 Task: Sort the products in the category "Sushi" by best match.
Action: Mouse moved to (17, 132)
Screenshot: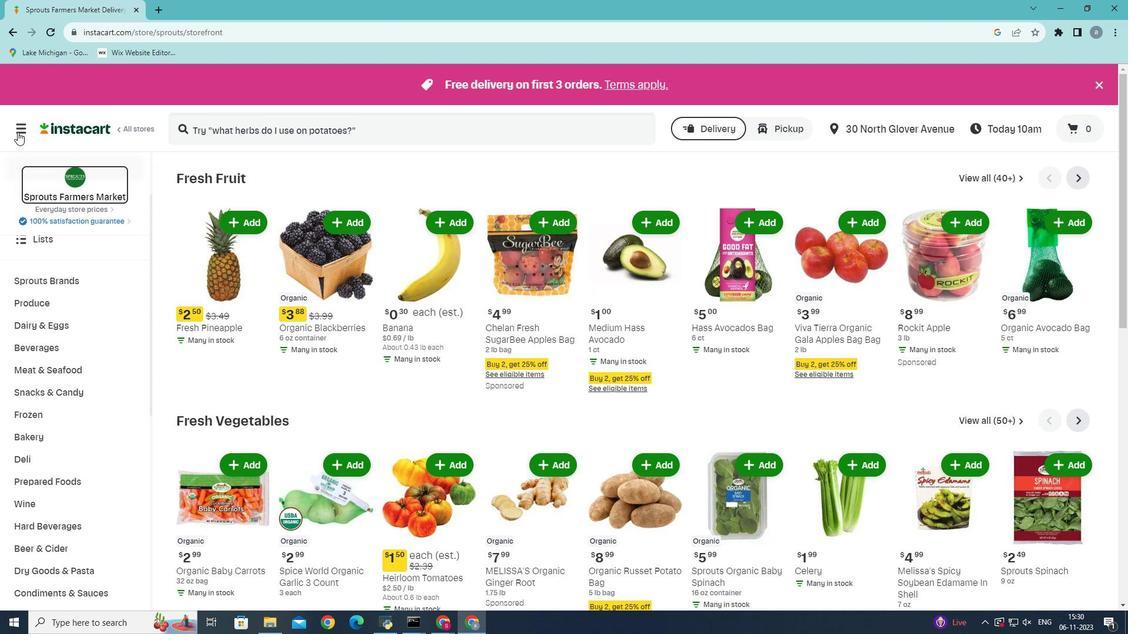 
Action: Mouse pressed left at (17, 132)
Screenshot: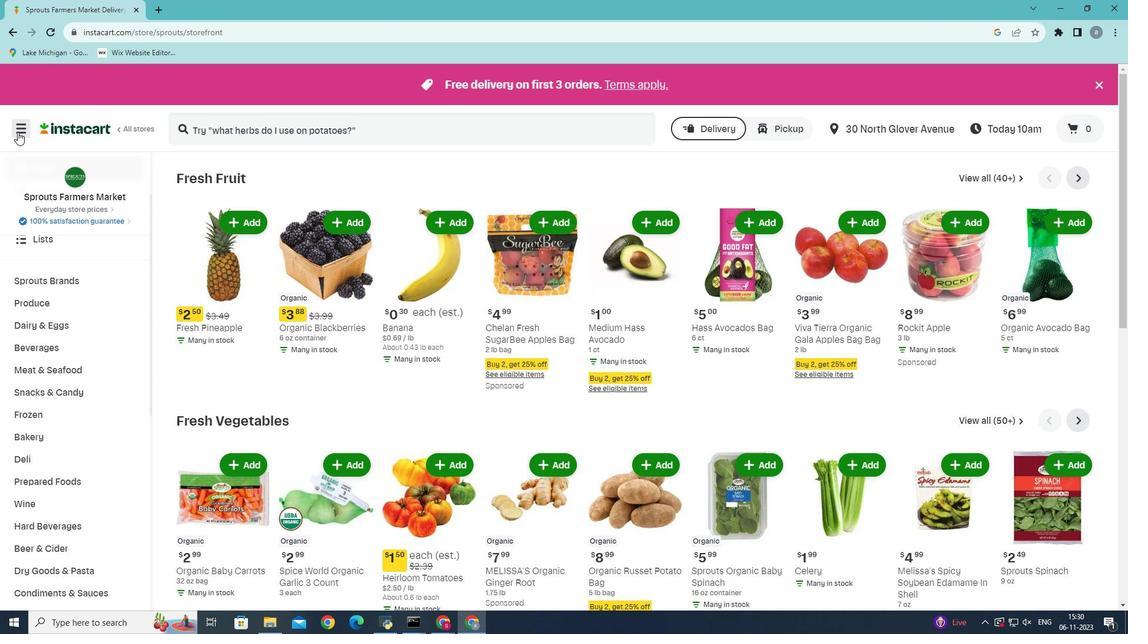 
Action: Mouse moved to (52, 327)
Screenshot: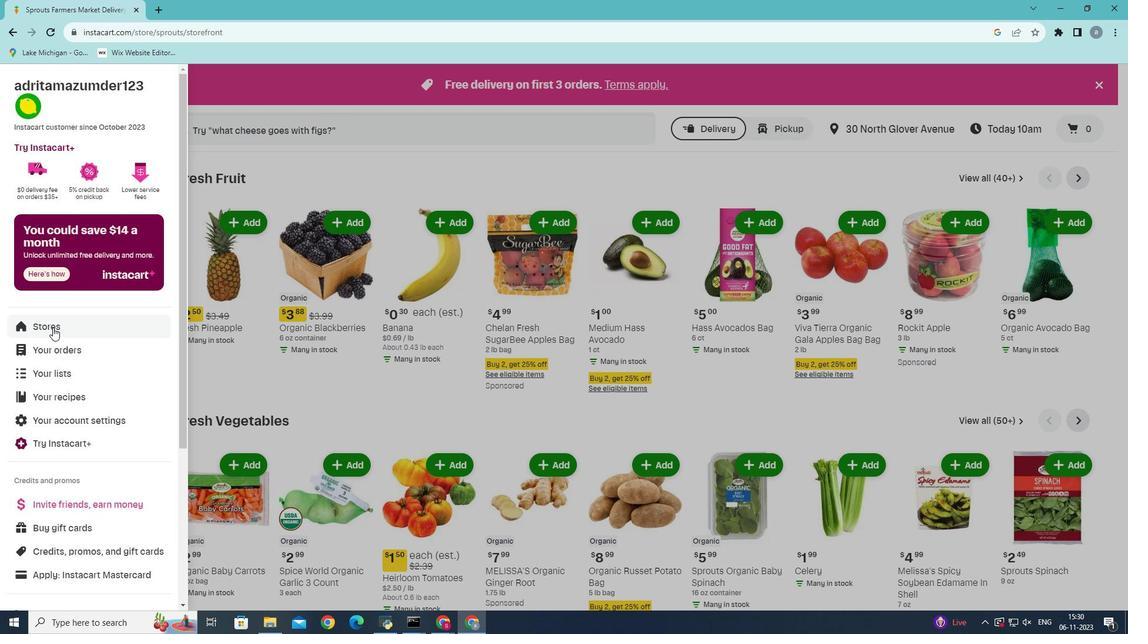
Action: Mouse pressed left at (52, 327)
Screenshot: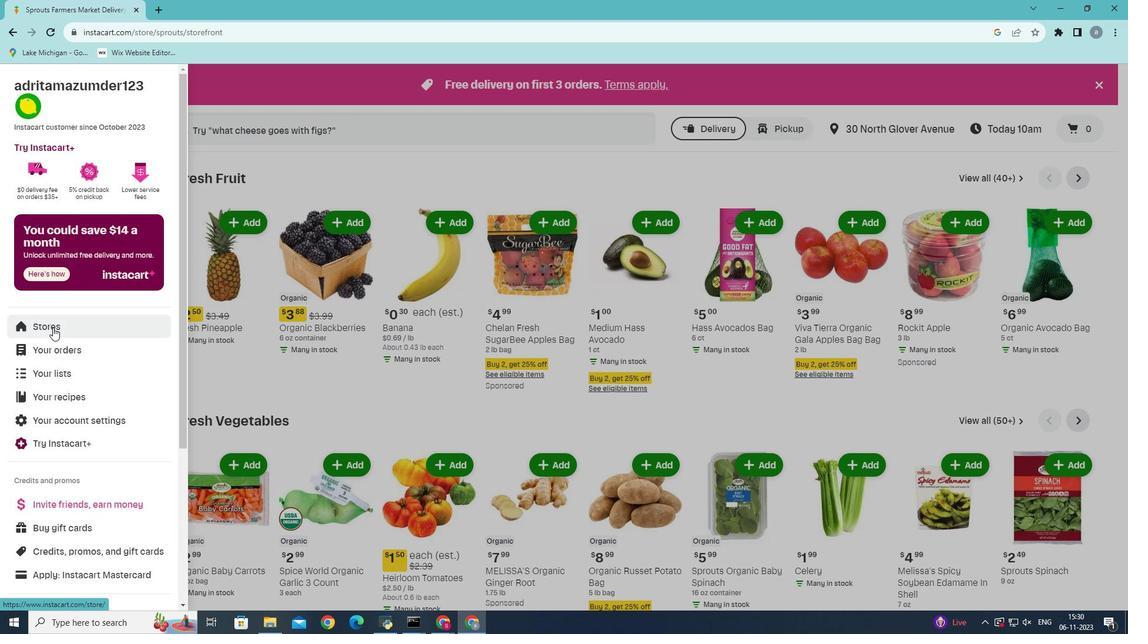 
Action: Mouse moved to (275, 126)
Screenshot: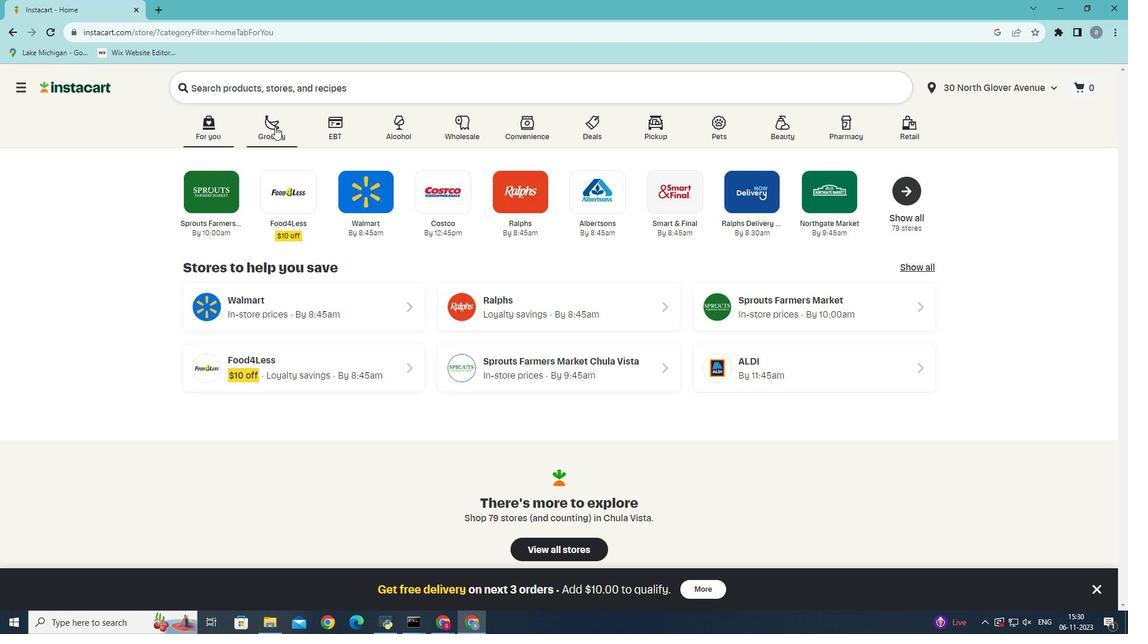 
Action: Mouse pressed left at (275, 126)
Screenshot: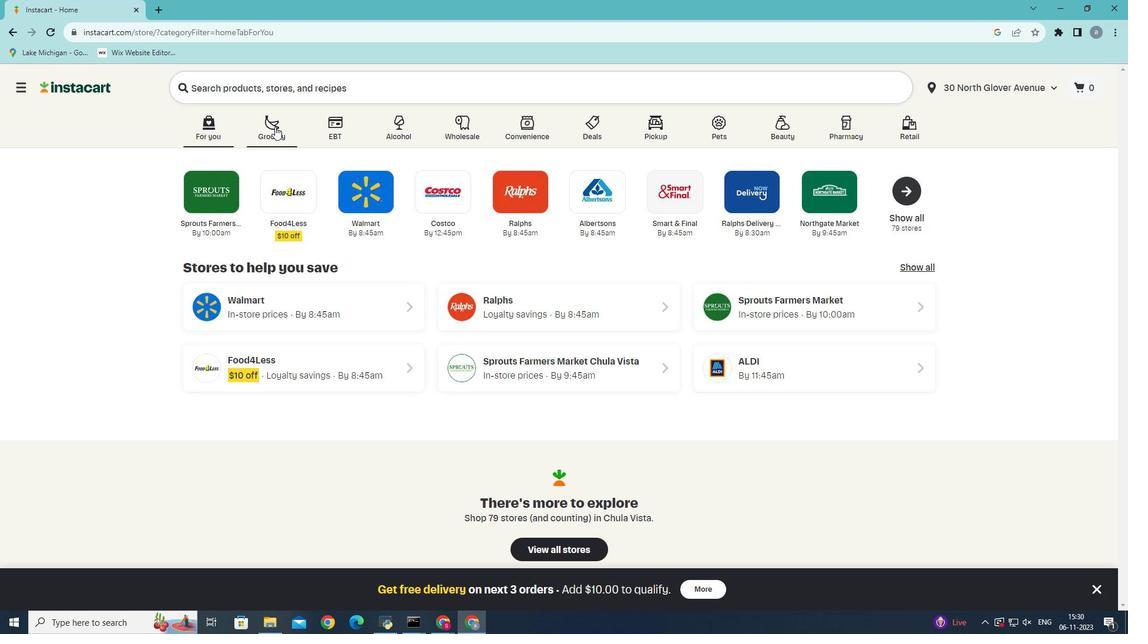 
Action: Mouse moved to (240, 339)
Screenshot: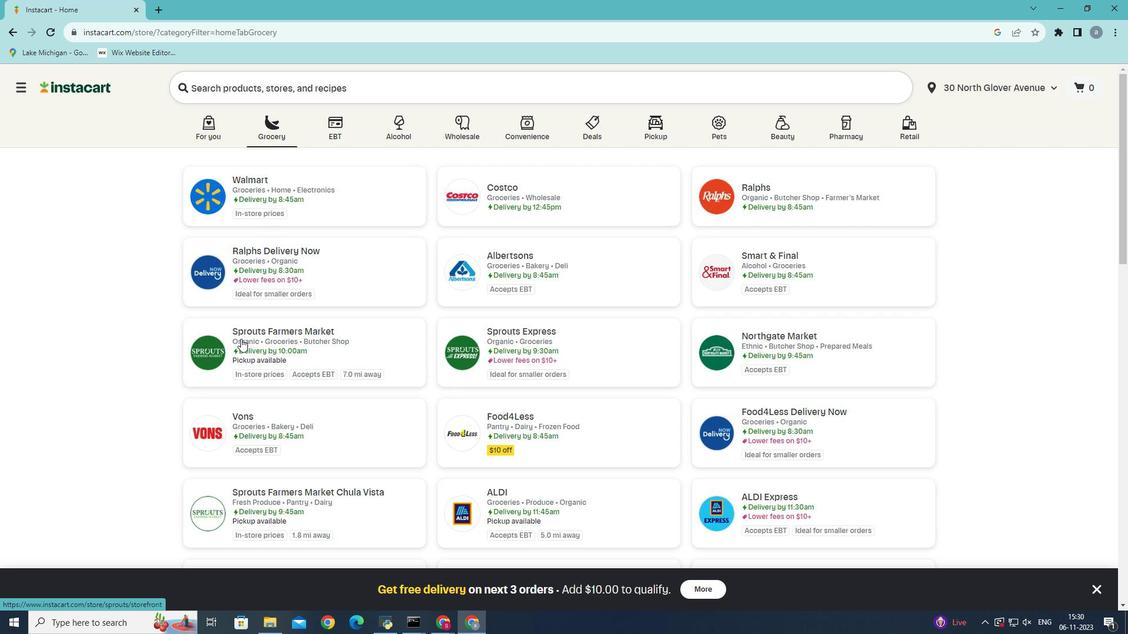 
Action: Mouse pressed left at (240, 339)
Screenshot: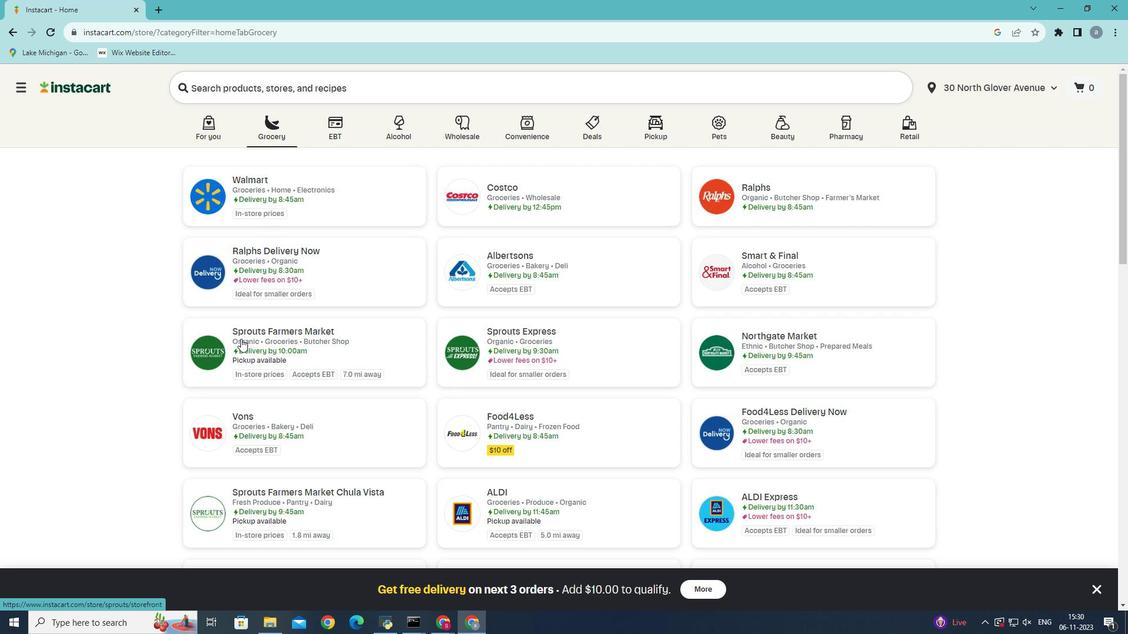 
Action: Mouse moved to (61, 483)
Screenshot: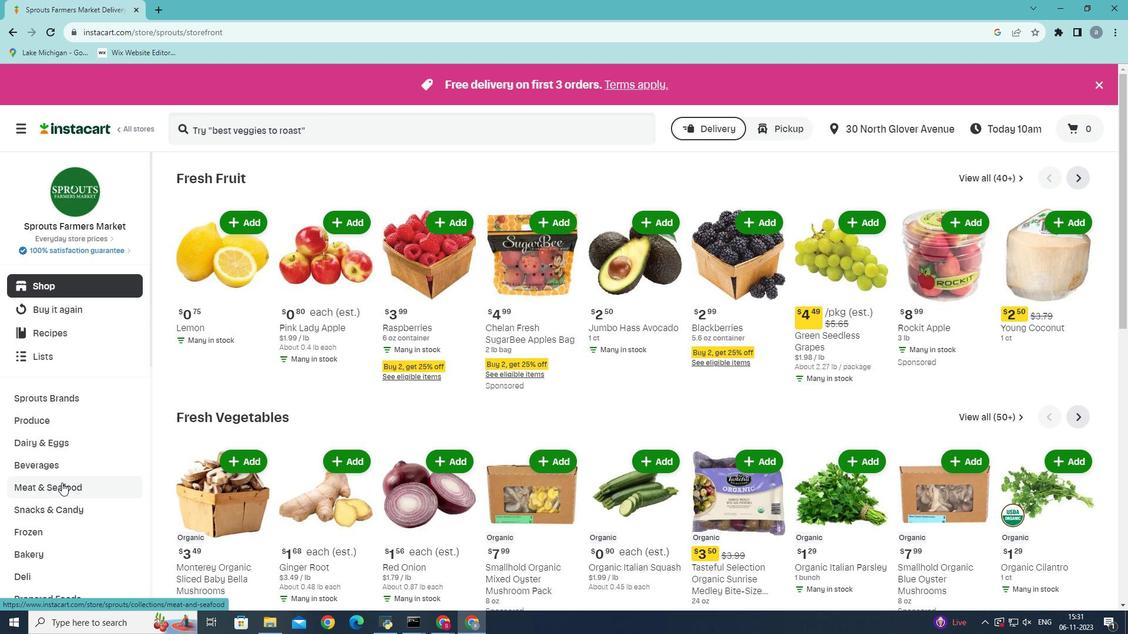 
Action: Mouse scrolled (61, 482) with delta (0, 0)
Screenshot: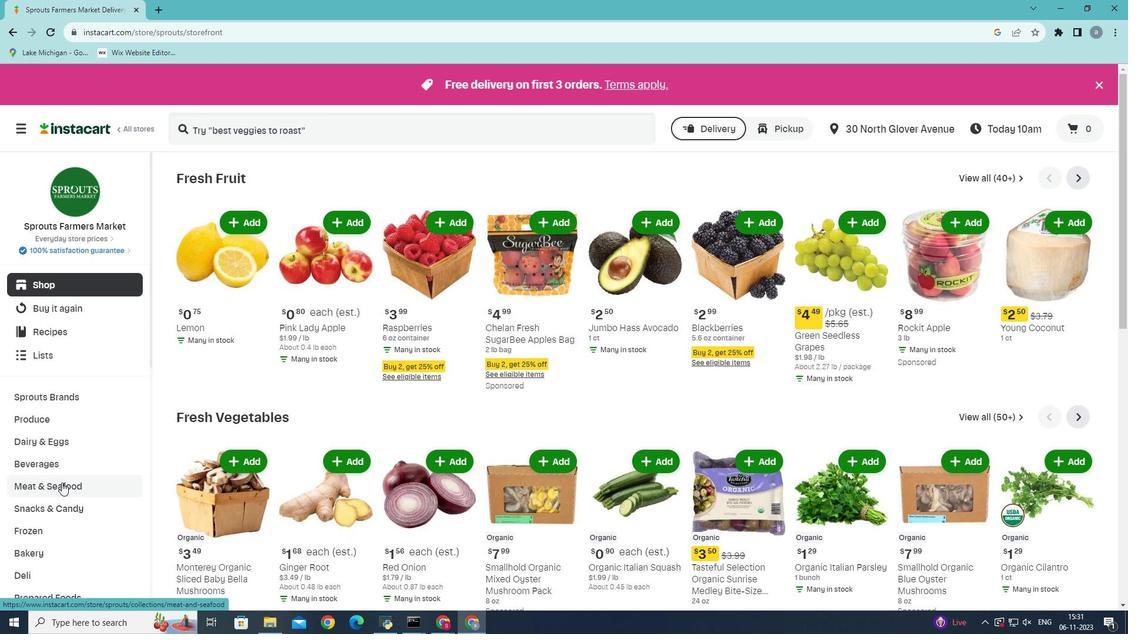 
Action: Mouse scrolled (61, 482) with delta (0, 0)
Screenshot: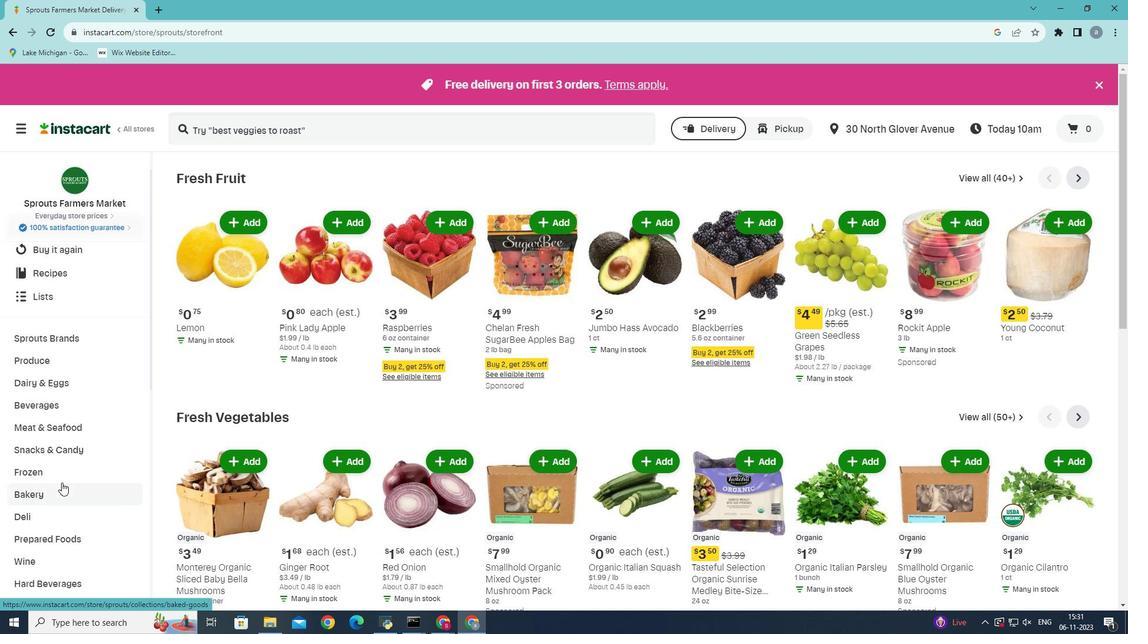 
Action: Mouse moved to (39, 541)
Screenshot: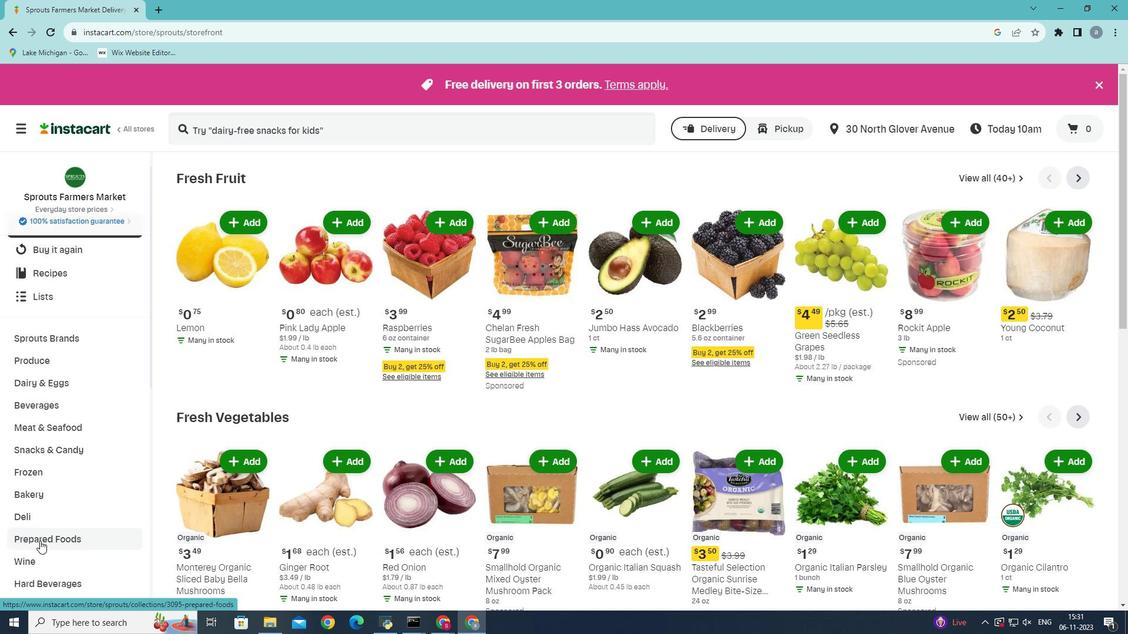
Action: Mouse pressed left at (39, 541)
Screenshot: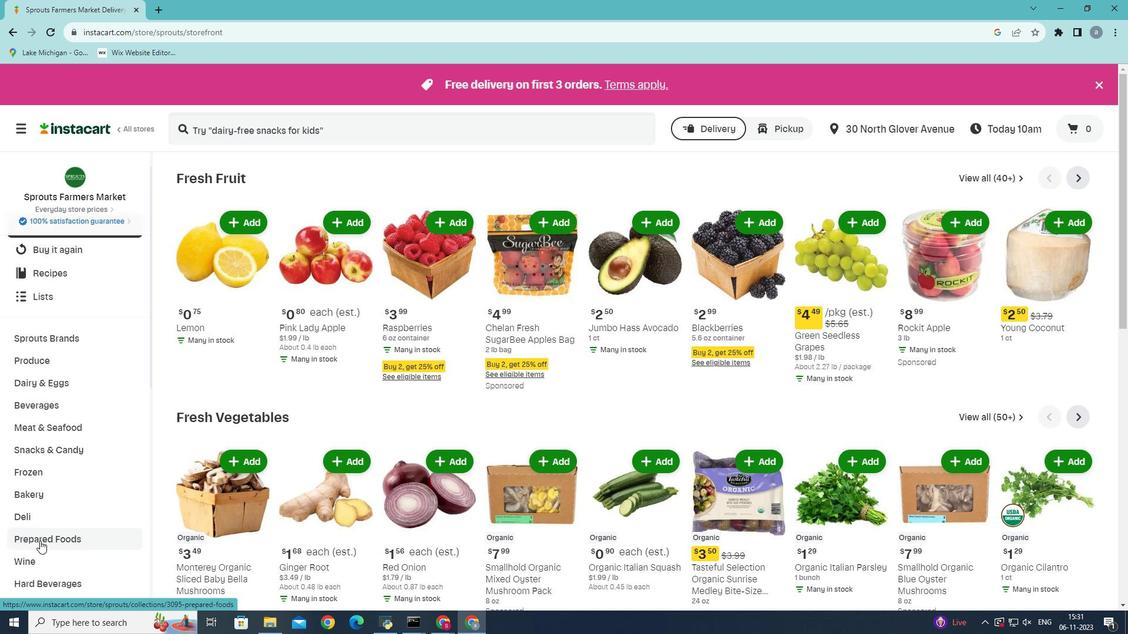 
Action: Mouse moved to (470, 203)
Screenshot: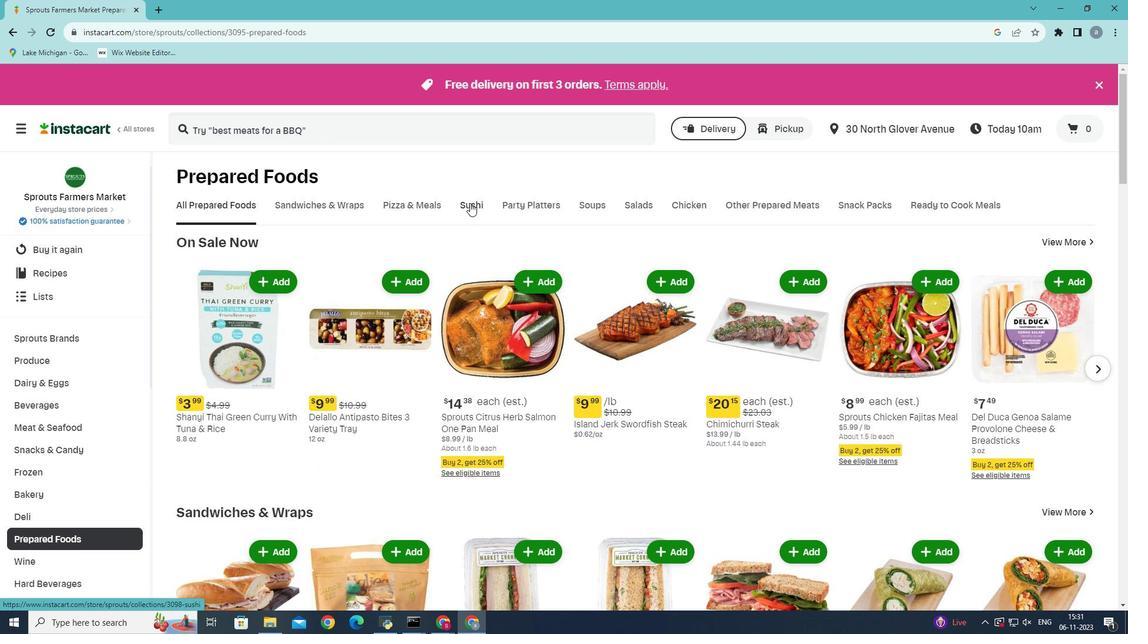 
Action: Mouse pressed left at (470, 203)
Screenshot: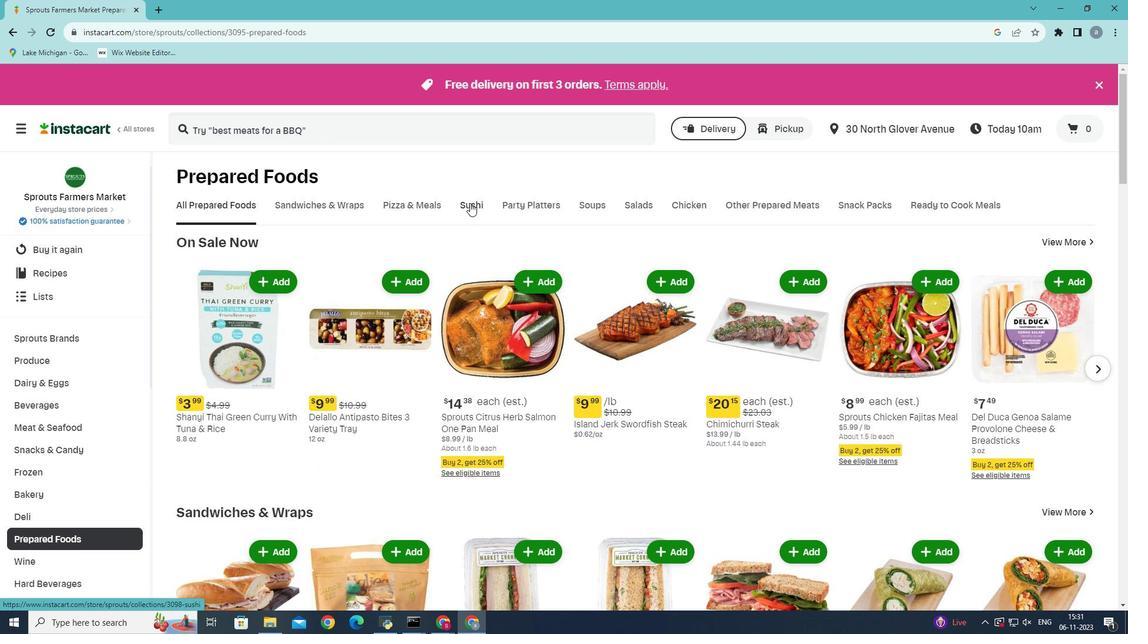 
Action: Mouse moved to (1096, 249)
Screenshot: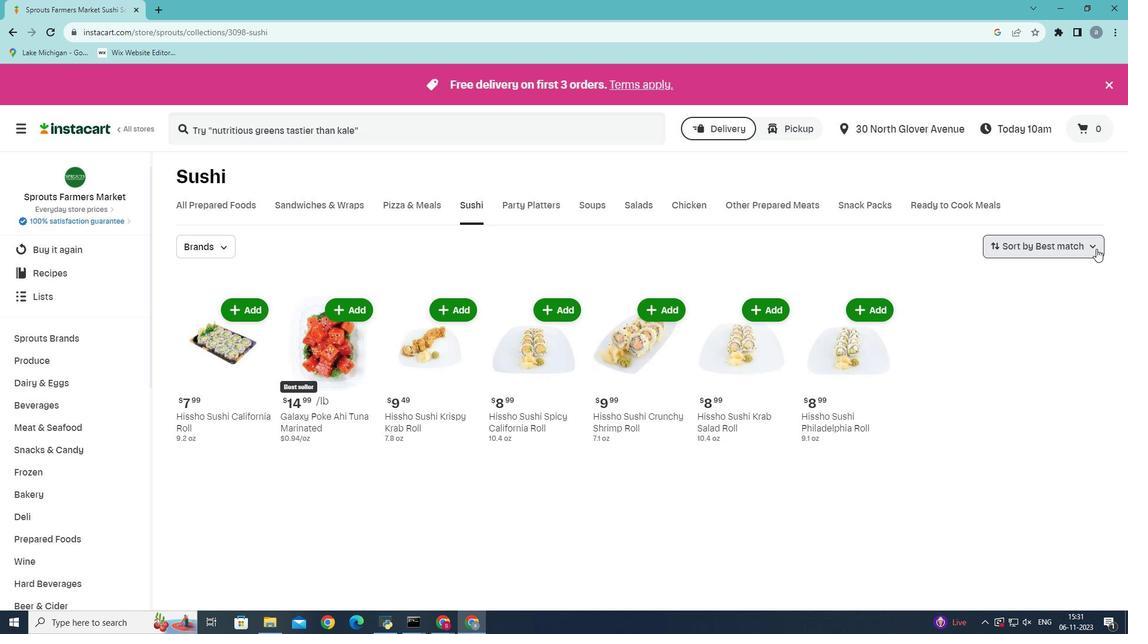 
Action: Mouse pressed left at (1096, 249)
Screenshot: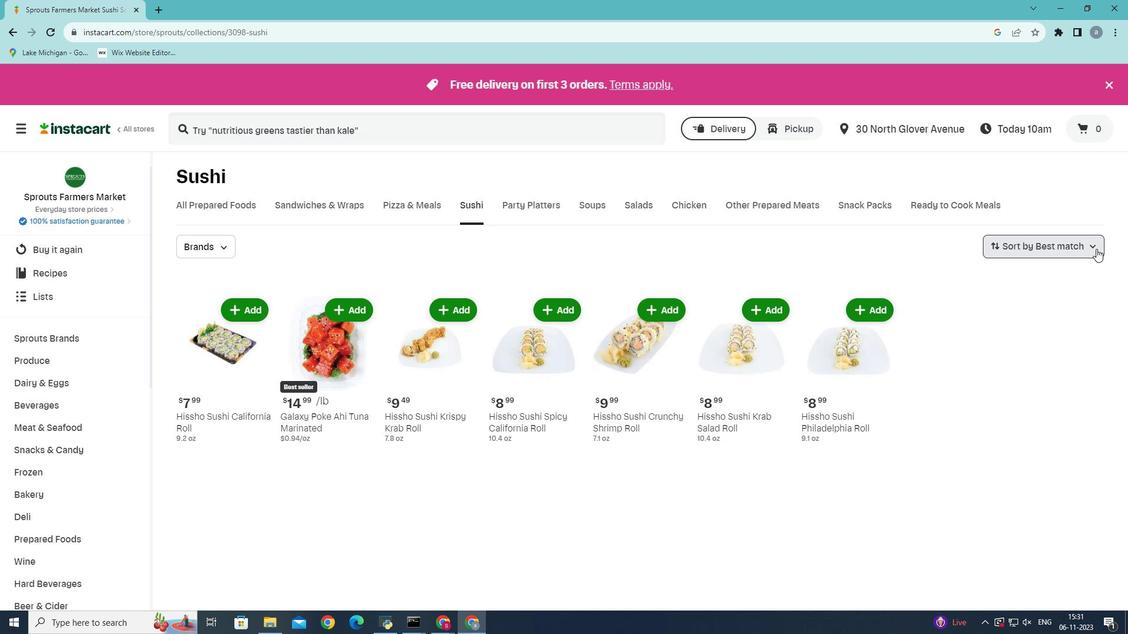 
Action: Mouse moved to (1027, 282)
Screenshot: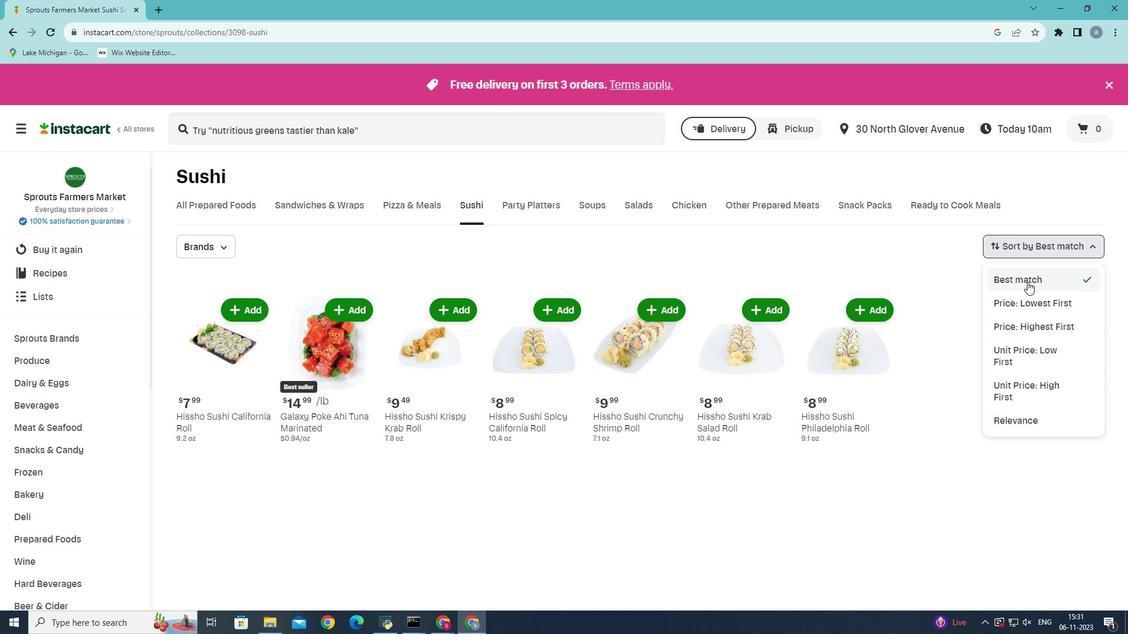 
Action: Mouse pressed left at (1027, 282)
Screenshot: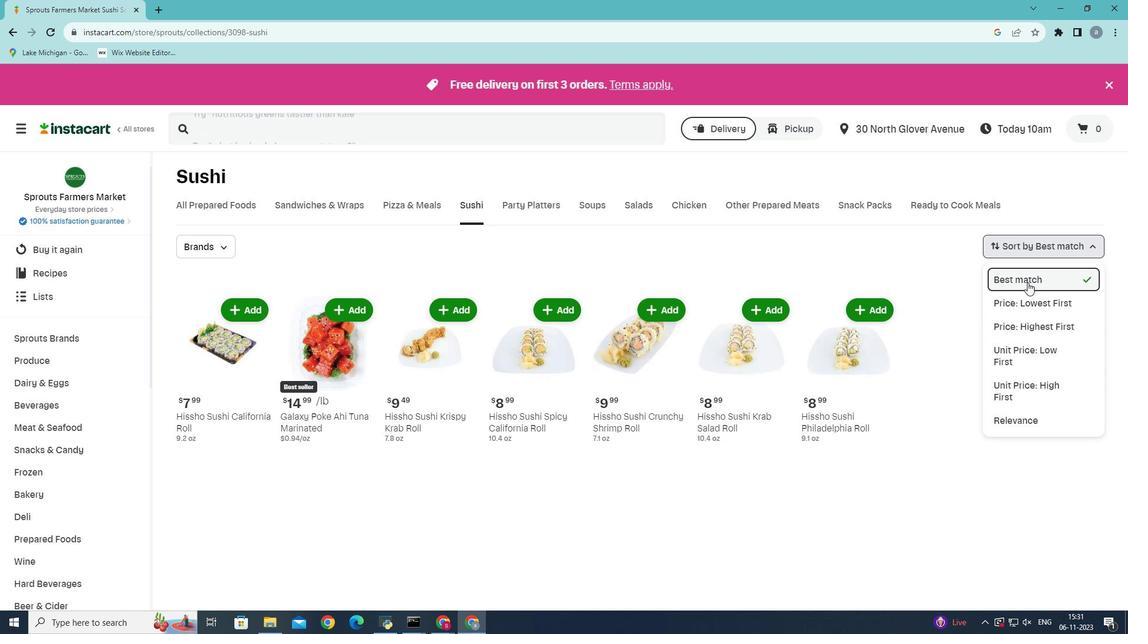 
Action: Mouse moved to (1016, 280)
Screenshot: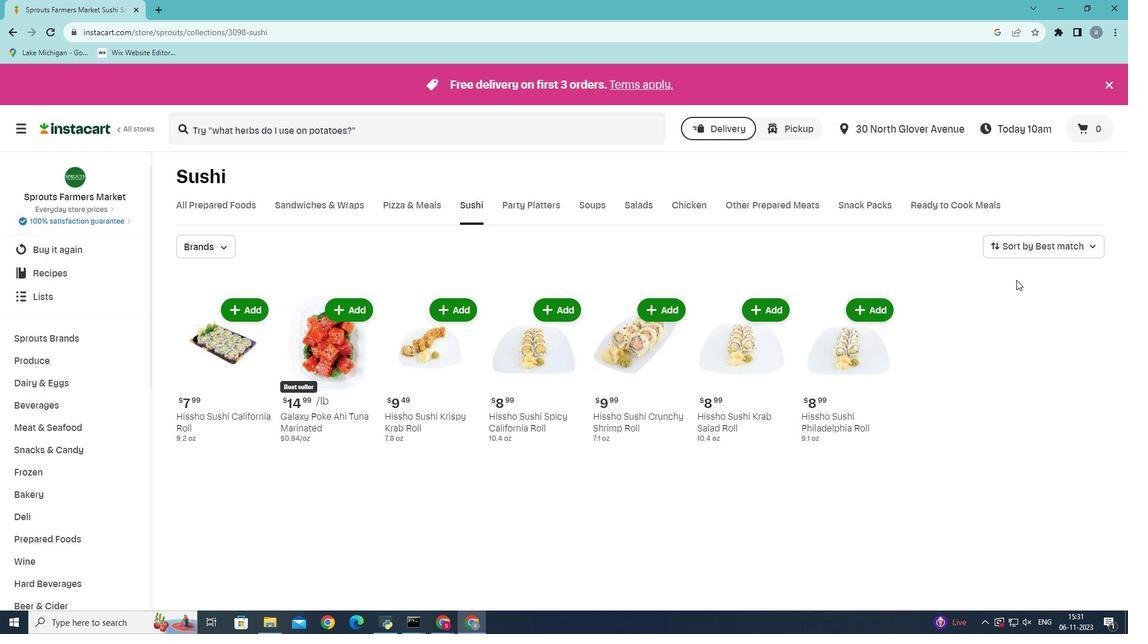
